 Task: Create a section Escape Velocity and in the section, add a milestone Disaster Recovery as a Service (DRaaS) Implementation in the project ArrowSprint
Action: Mouse moved to (636, 452)
Screenshot: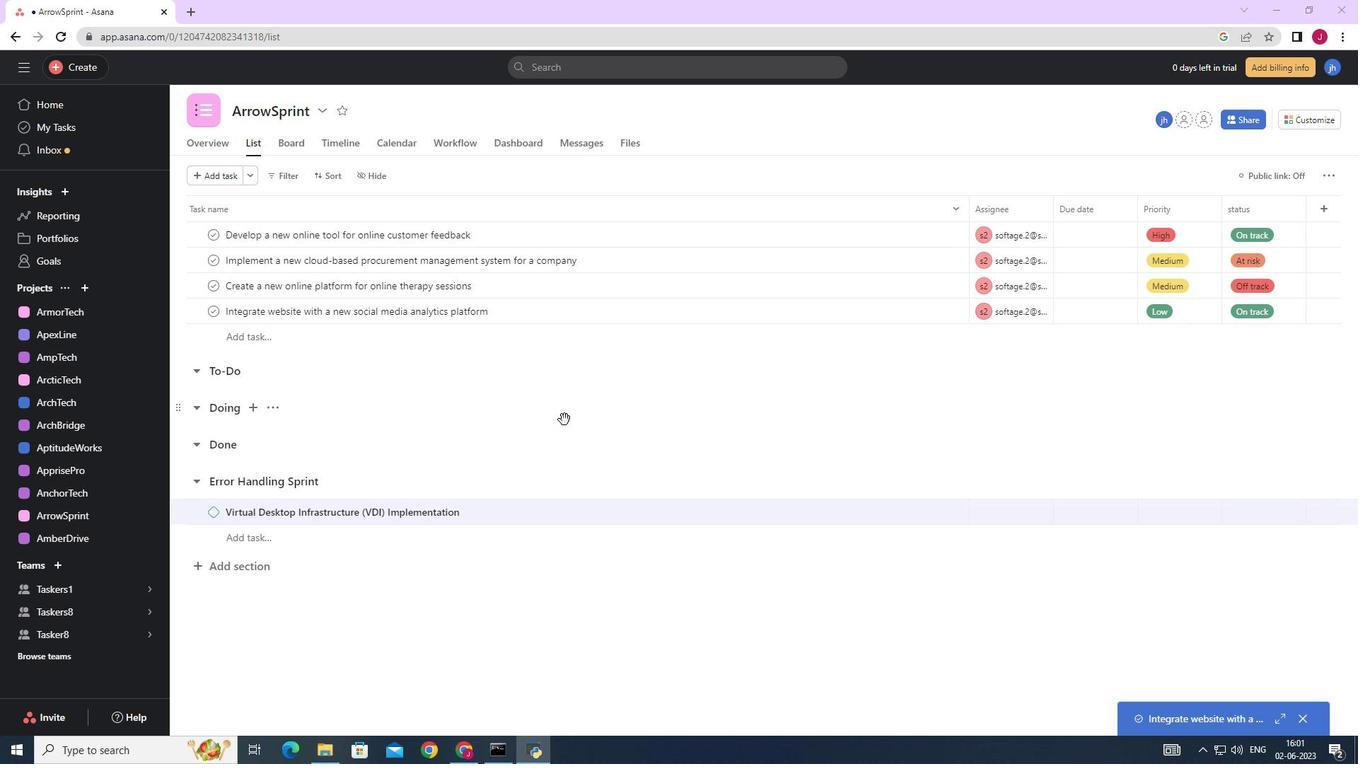 
Action: Mouse scrolled (636, 452) with delta (0, 0)
Screenshot: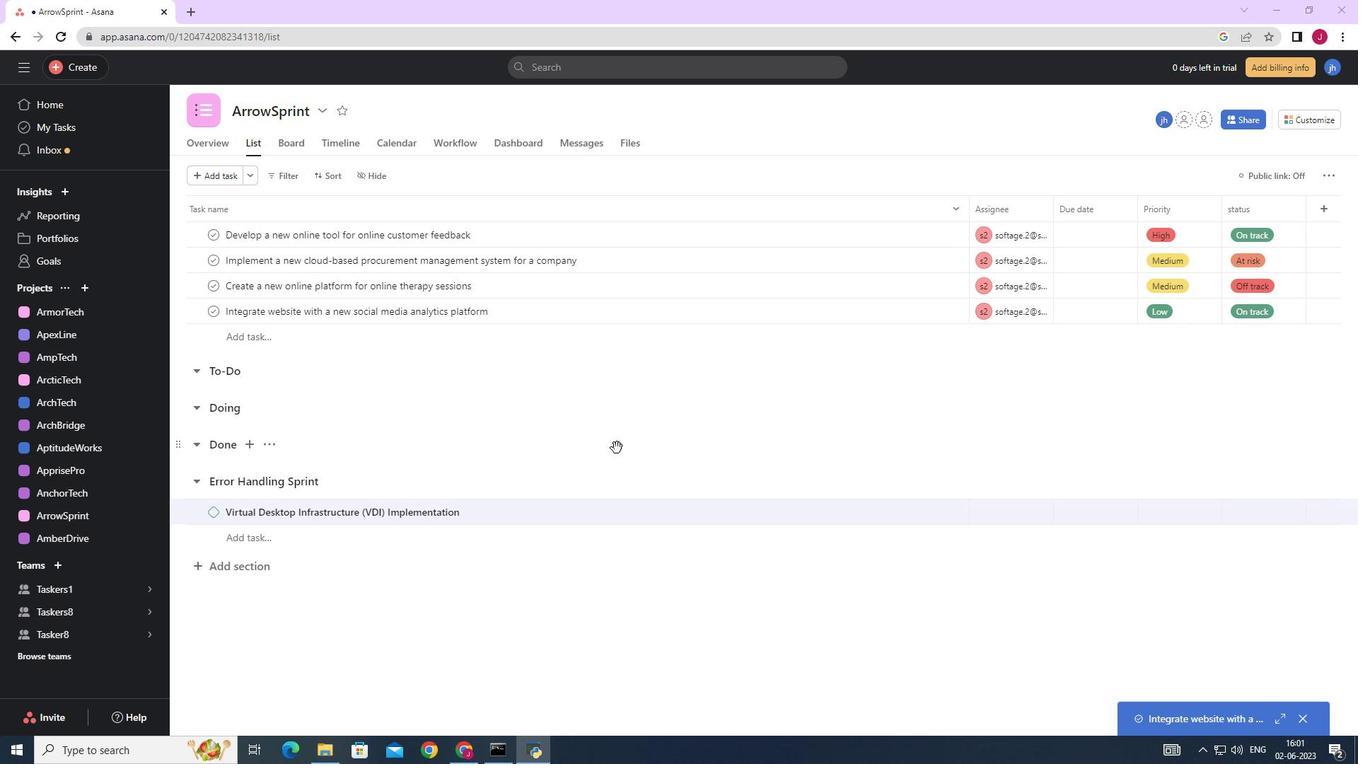 
Action: Mouse scrolled (636, 452) with delta (0, 0)
Screenshot: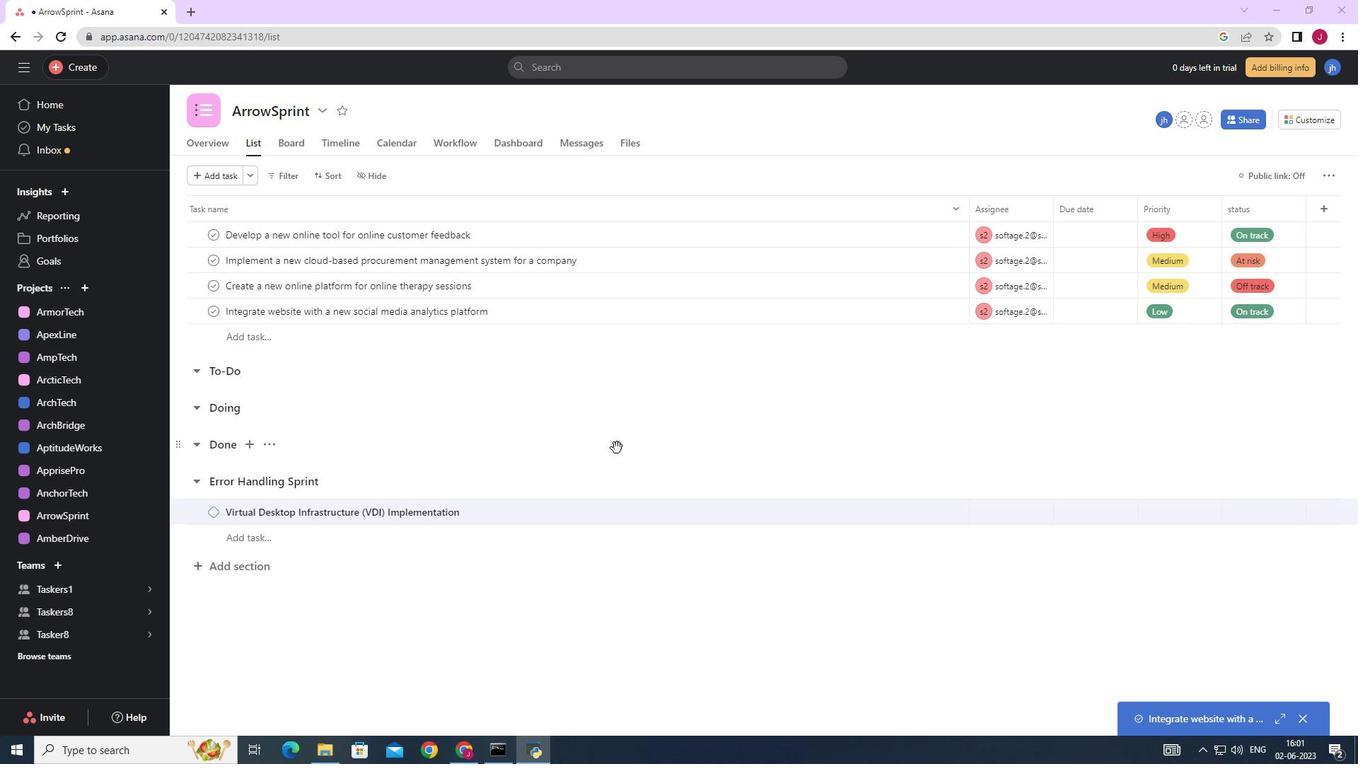 
Action: Mouse scrolled (636, 452) with delta (0, 0)
Screenshot: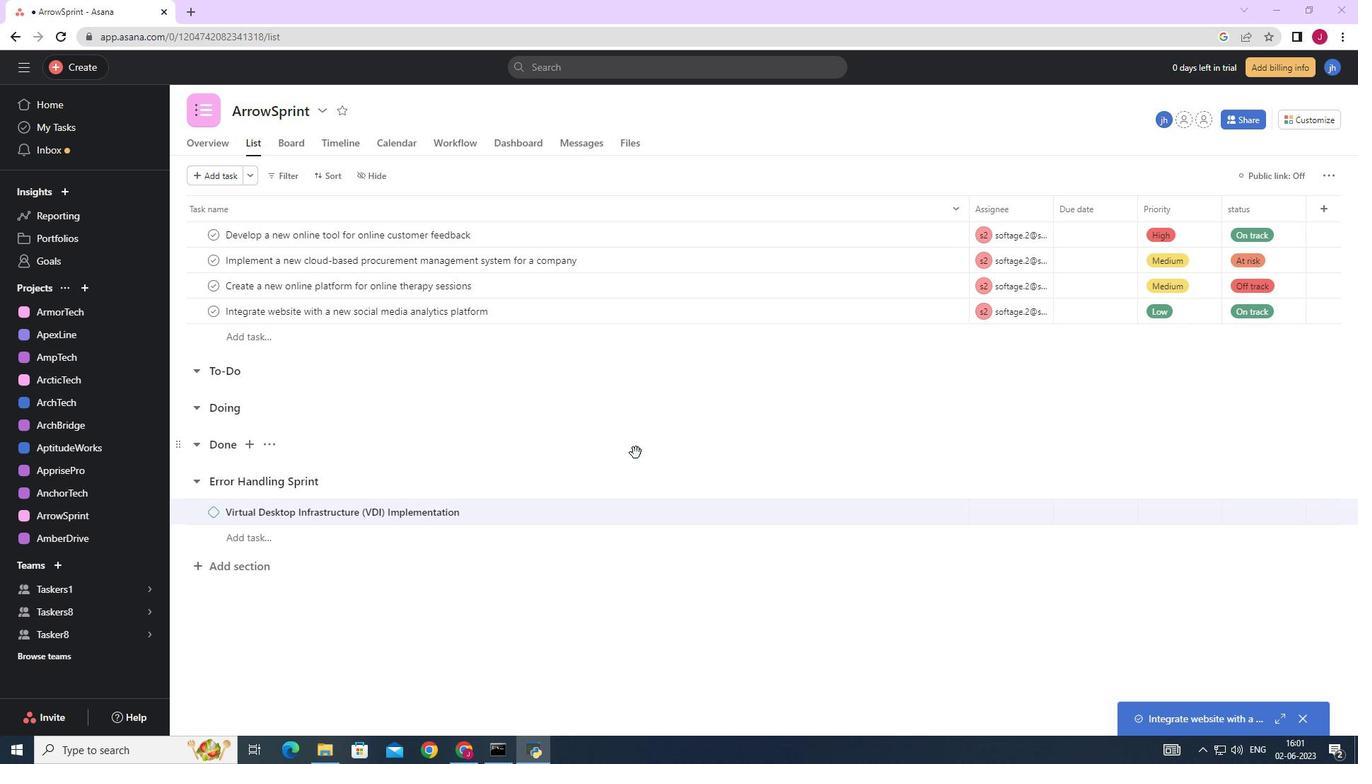 
Action: Mouse scrolled (636, 452) with delta (0, 0)
Screenshot: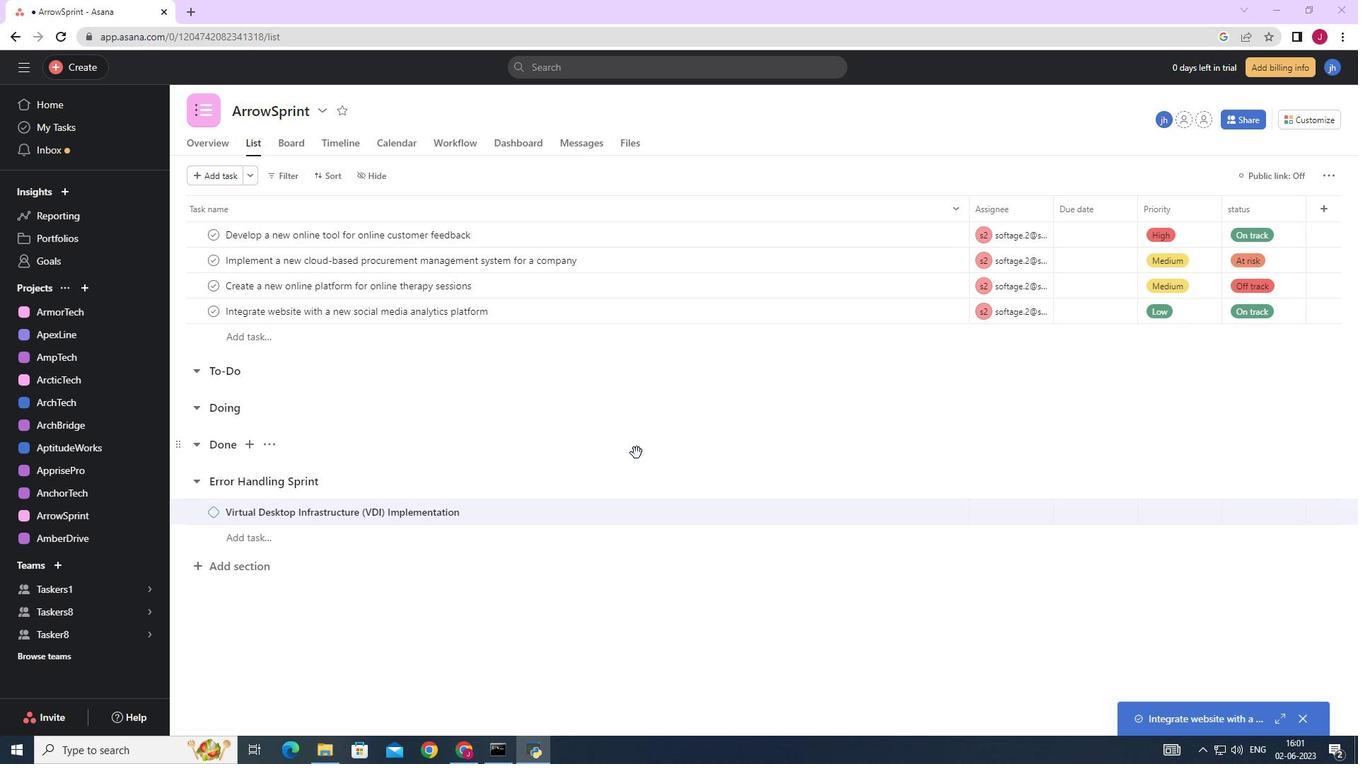 
Action: Mouse scrolled (636, 452) with delta (0, 0)
Screenshot: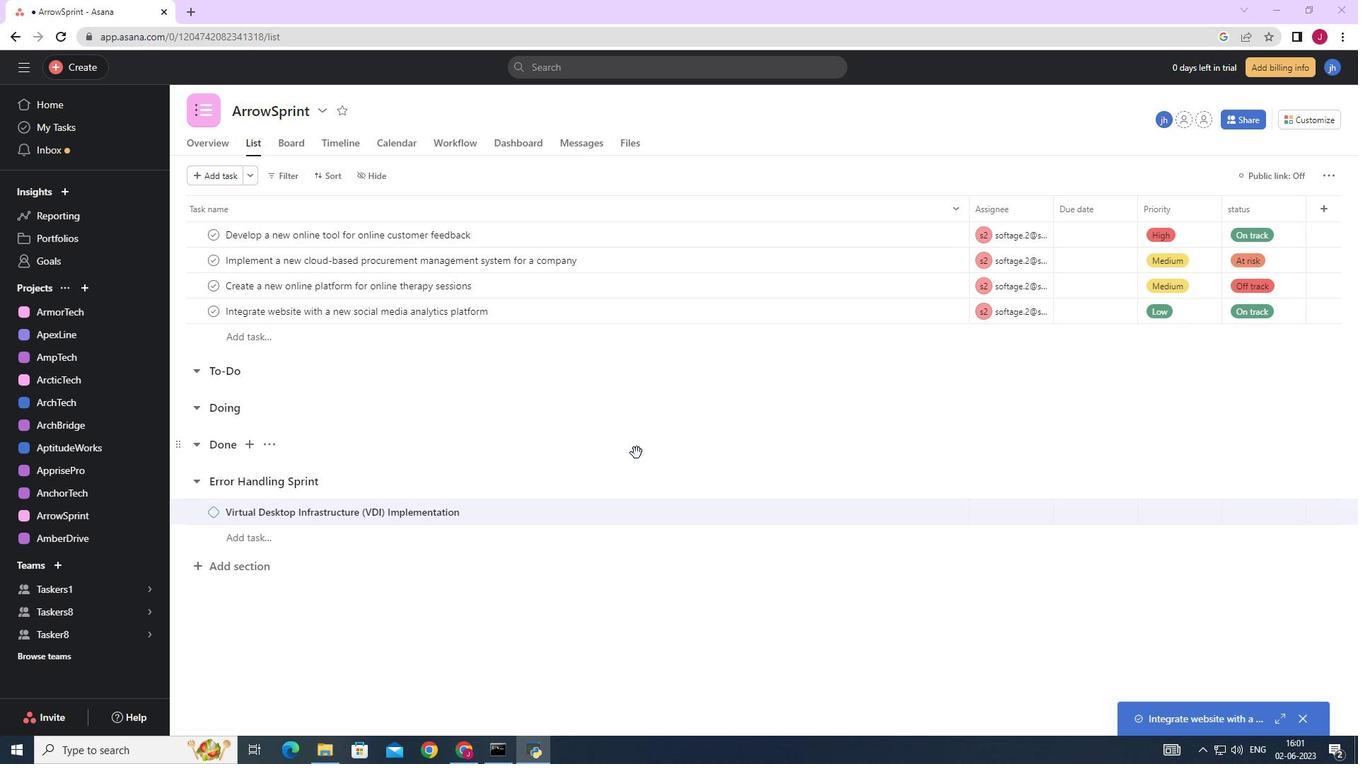 
Action: Mouse scrolled (636, 452) with delta (0, 0)
Screenshot: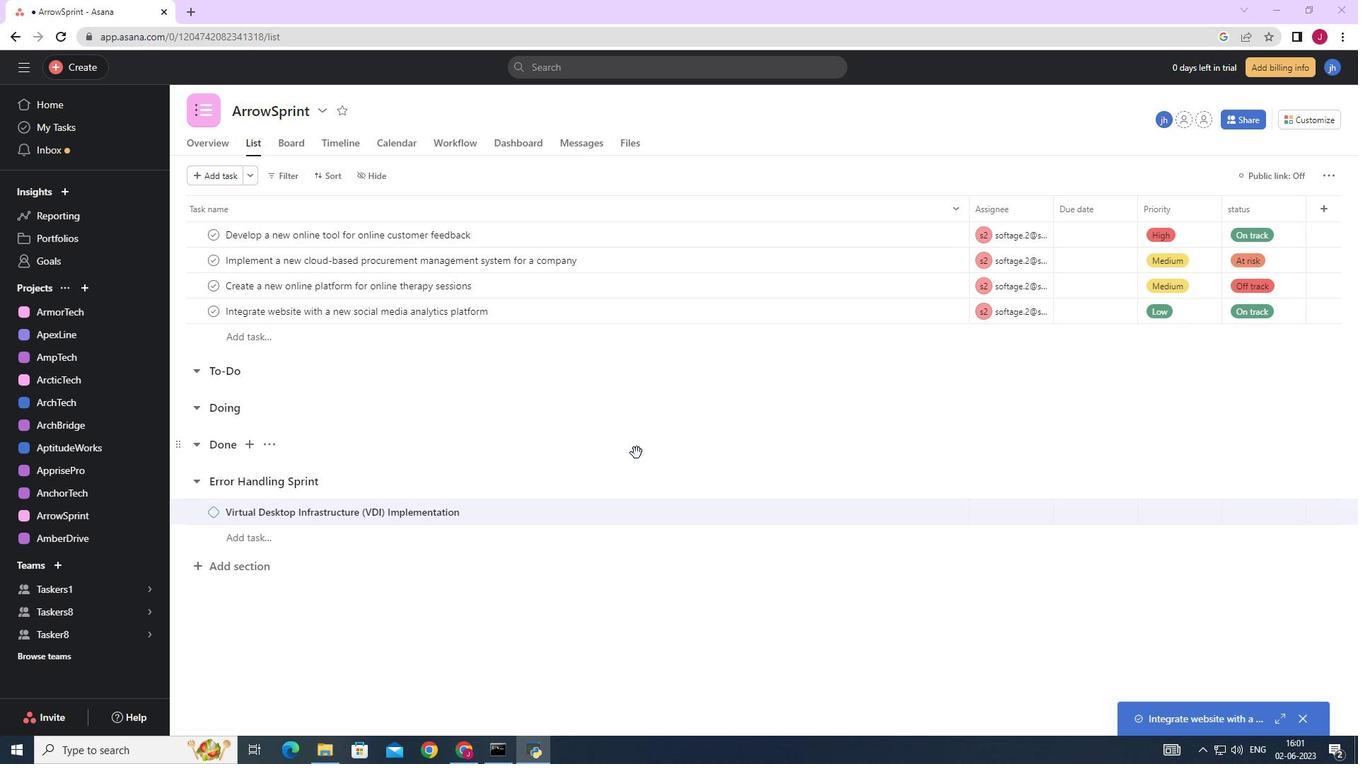 
Action: Mouse moved to (232, 569)
Screenshot: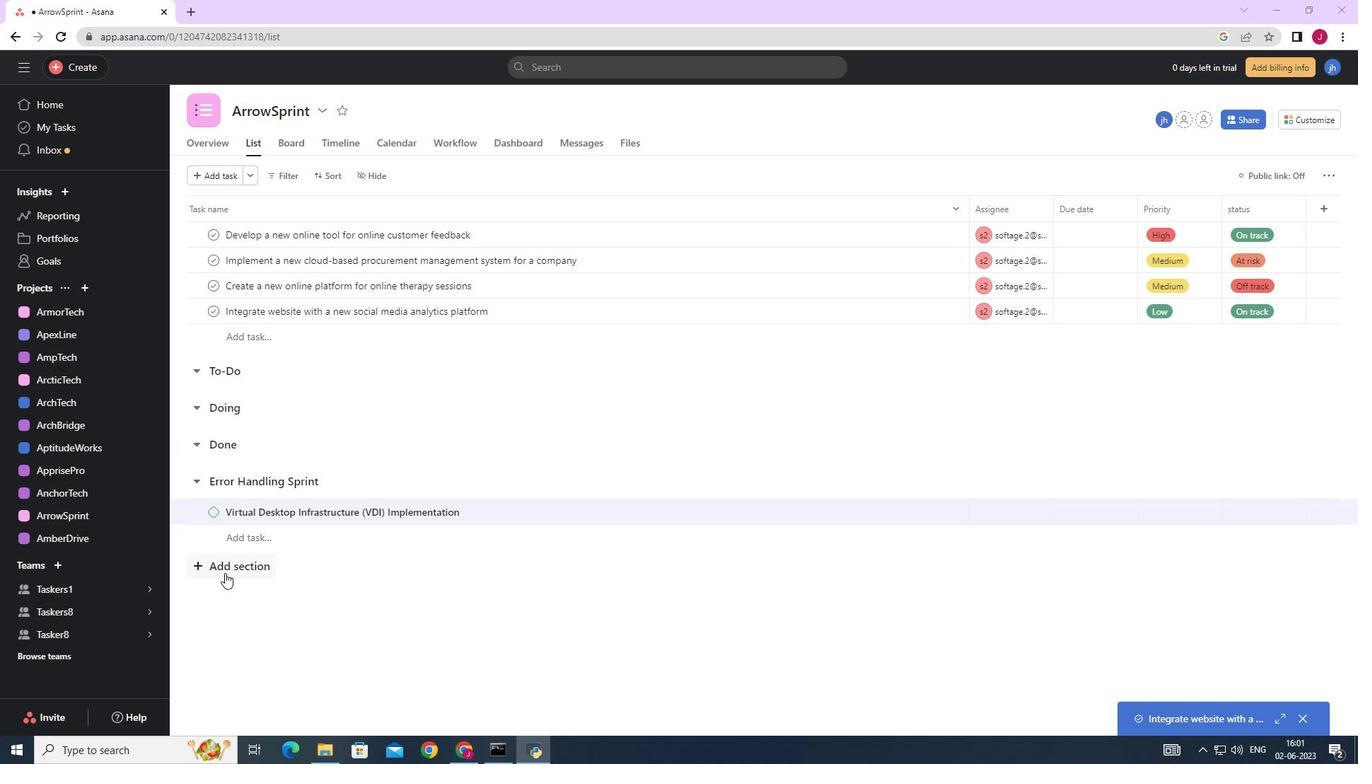
Action: Mouse pressed left at (232, 569)
Screenshot: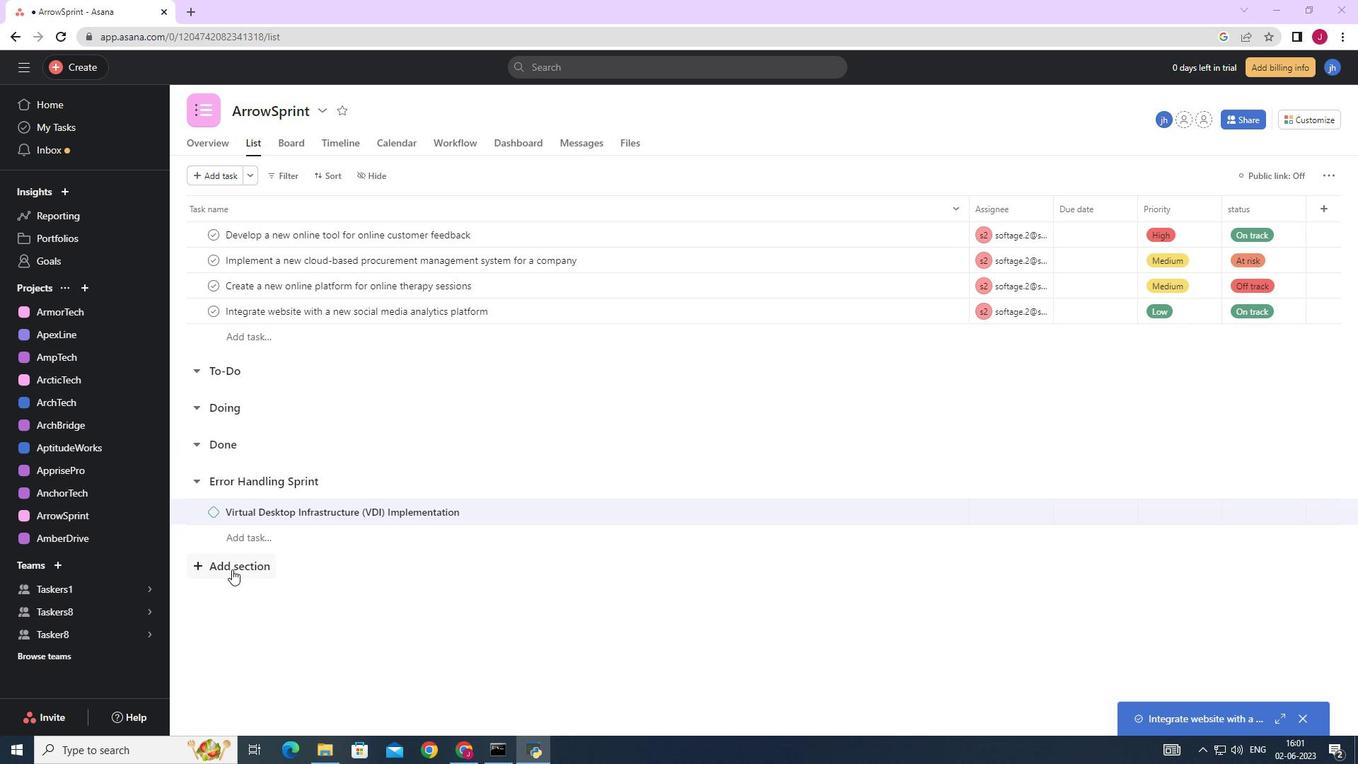 
Action: Mouse moved to (246, 566)
Screenshot: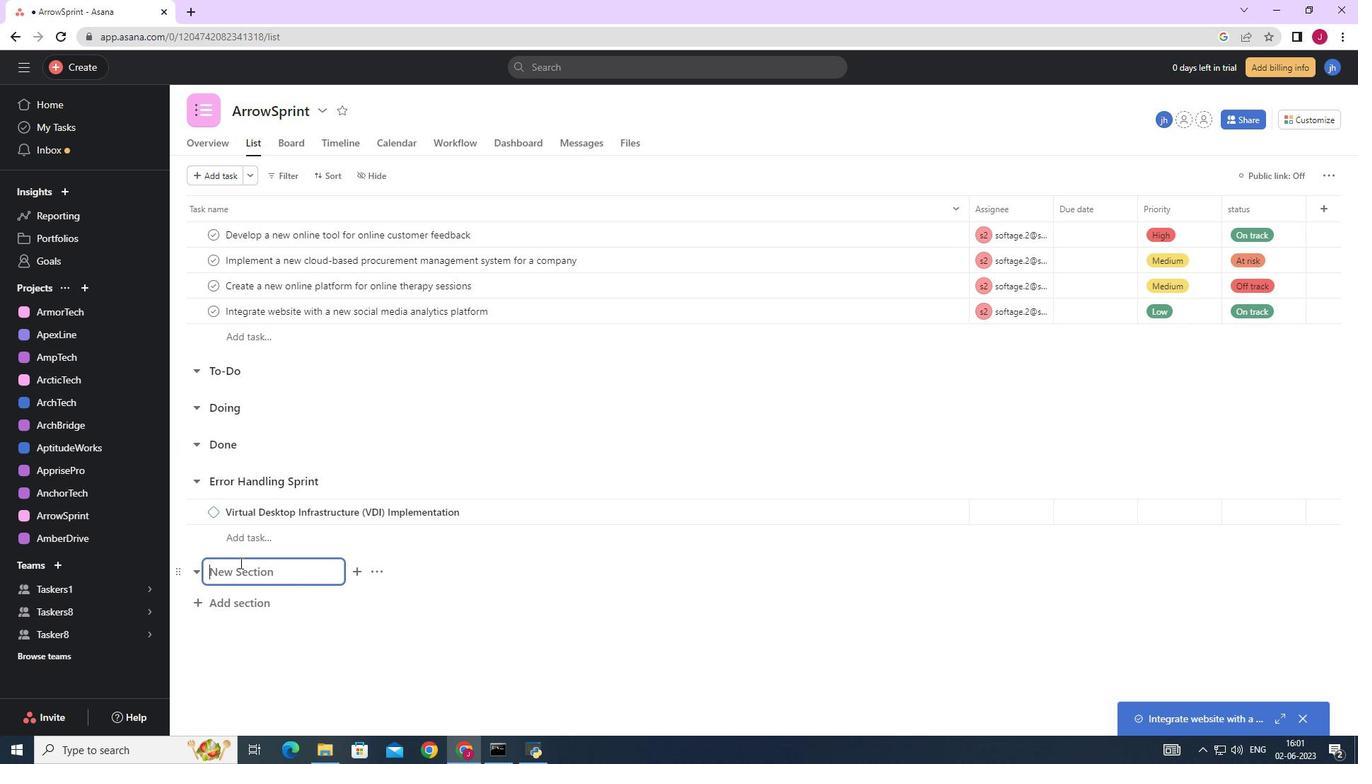 
Action: Mouse pressed left at (246, 566)
Screenshot: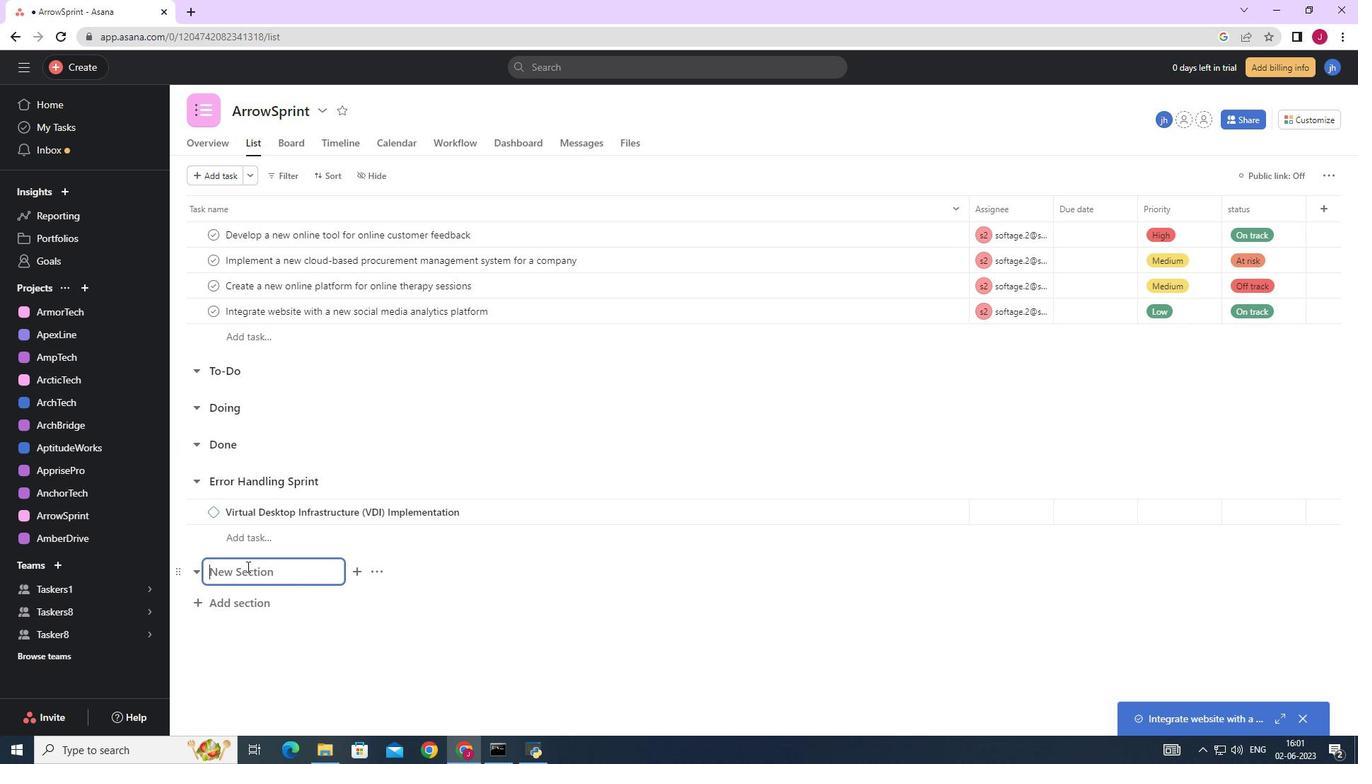 
Action: Key pressed <Key.caps_lock>E<Key.caps_lock>scapr<Key.backspace>e<Key.space><Key.caps_lock>V<Key.caps_lock>elocity<Key.space><Key.enter><Key.caps_lock>D<Key.caps_lock>isaster<Key.space><Key.caps_lock>R<Key.caps_lock>ecovery<Key.space><Key.caps_lock><Key.caps_lock>as<Key.space>a<Key.space><Key.caps_lock>S<Key.caps_lock>ervice<Key.space><Key.shift_r>(<Key.space><Key.backspace><Key.caps_lock>D<Key.caps_lock>r<Key.caps_lock><Key.backspace>R<Key.caps_lock>aas<Key.shift_r><Key.shift_r><Key.shift_r><Key.shift_r><Key.shift_r><Key.shift_r><Key.shift_r><Key.shift_r><Key.shift_r><Key.shift_r><Key.shift_r><Key.caps_lock><Key.backspace>)S<Key.shift_r>)<Key.backspace><Key.backspace><Key.backspace>S<Key.shift_r>)<Key.space><Key.caps_lock>i<Key.caps_lock>MPLEMENTATION<Key.backspace><Key.backspace><Key.backspace><Key.backspace><Key.backspace><Key.backspace><Key.backspace><Key.backspace><Key.backspace><Key.backspace><Key.backspace><Key.backspace><Key.backspace><Key.backspace>I<Key.caps_lock>mplementation<Key.space>
Screenshot: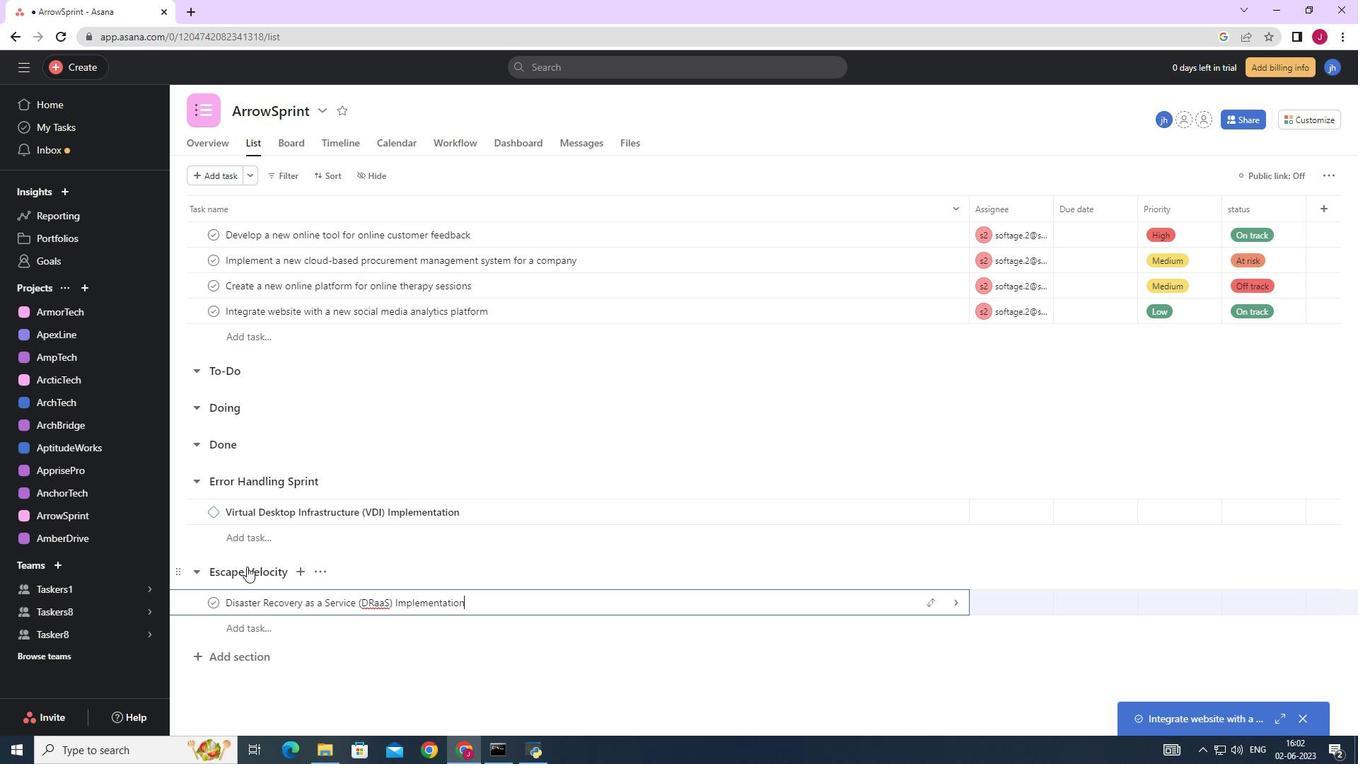 
Action: Mouse moved to (1058, 563)
Screenshot: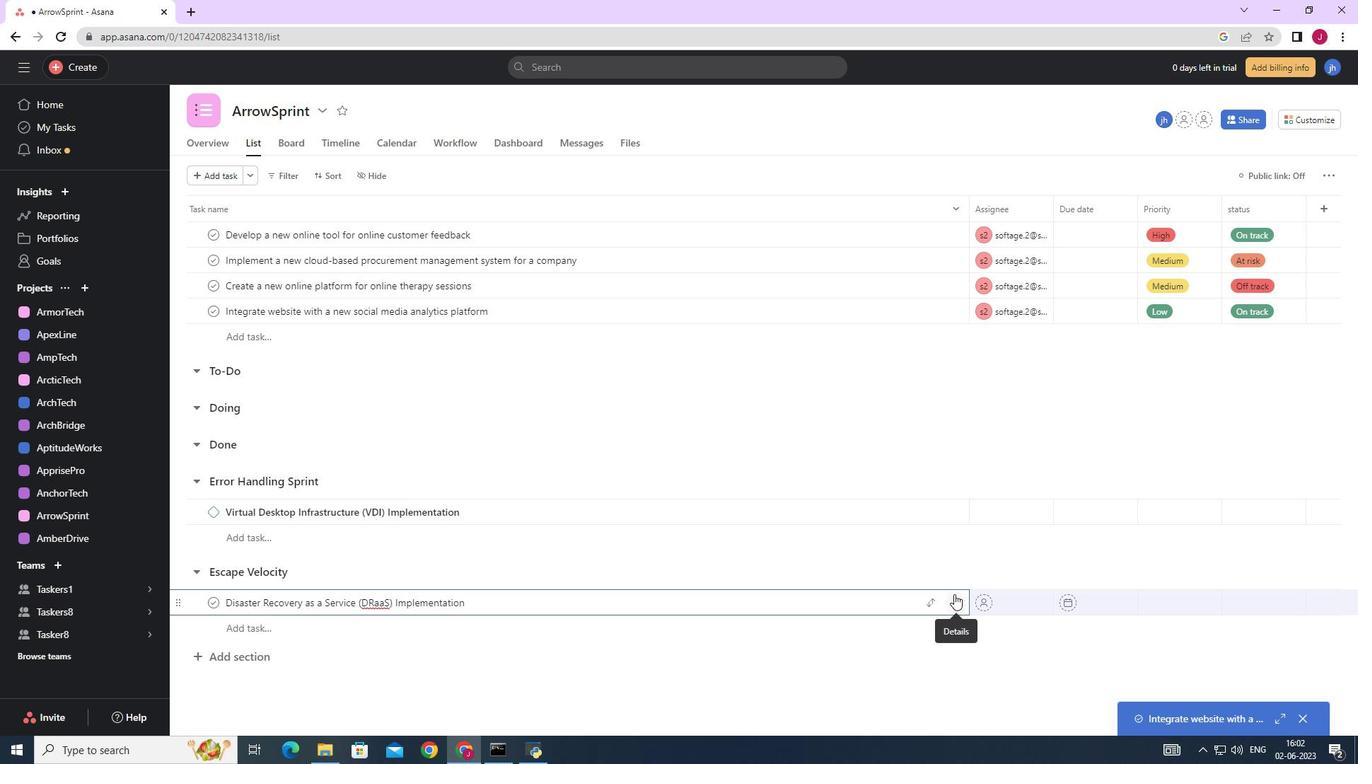 
Action: Mouse pressed left at (958, 599)
Screenshot: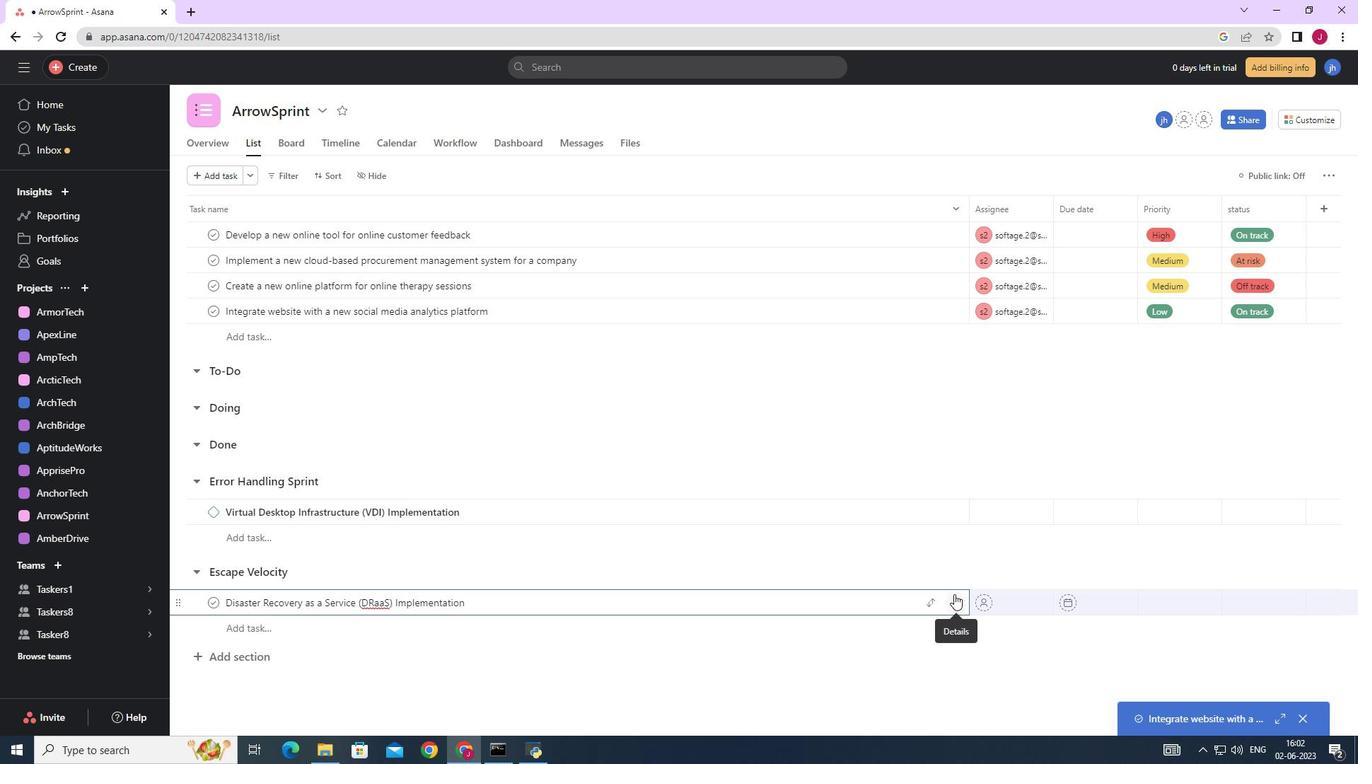 
Action: Mouse moved to (1306, 170)
Screenshot: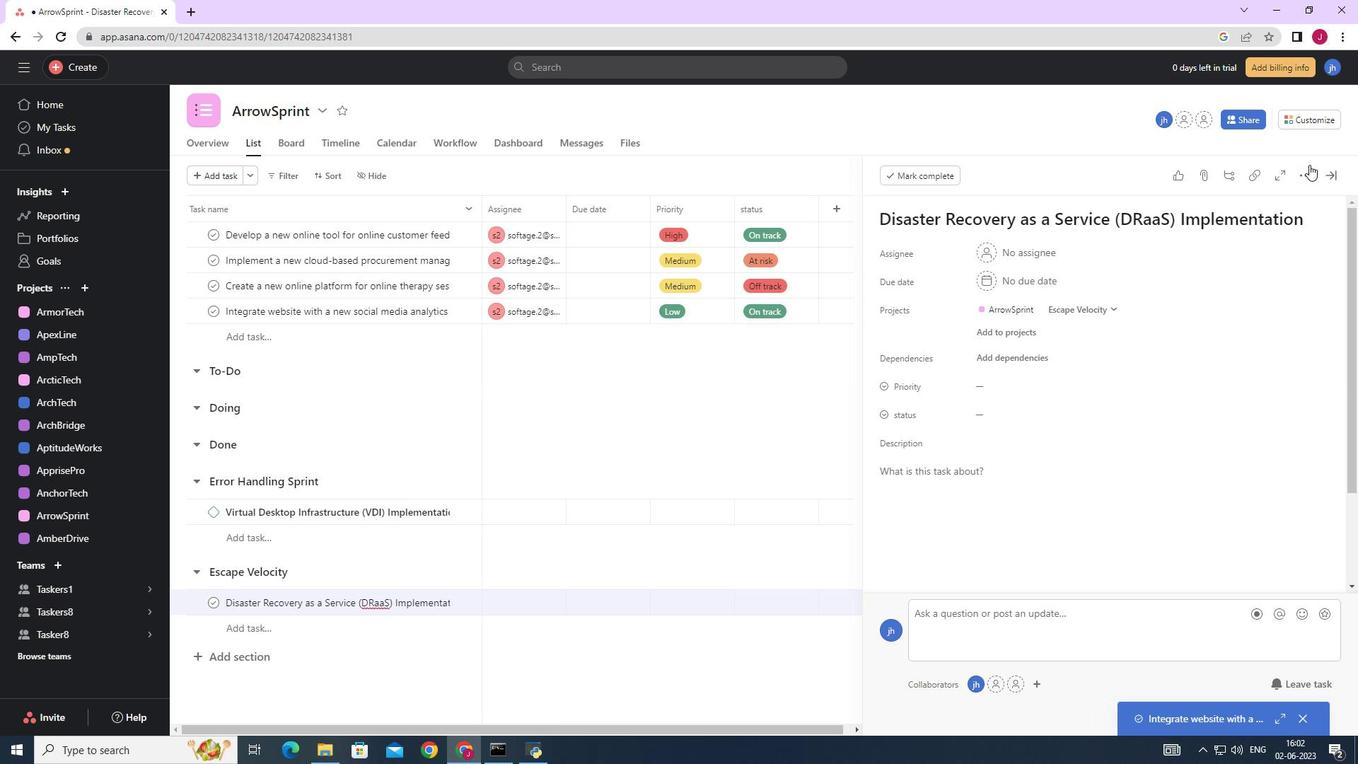 
Action: Mouse pressed left at (1306, 170)
Screenshot: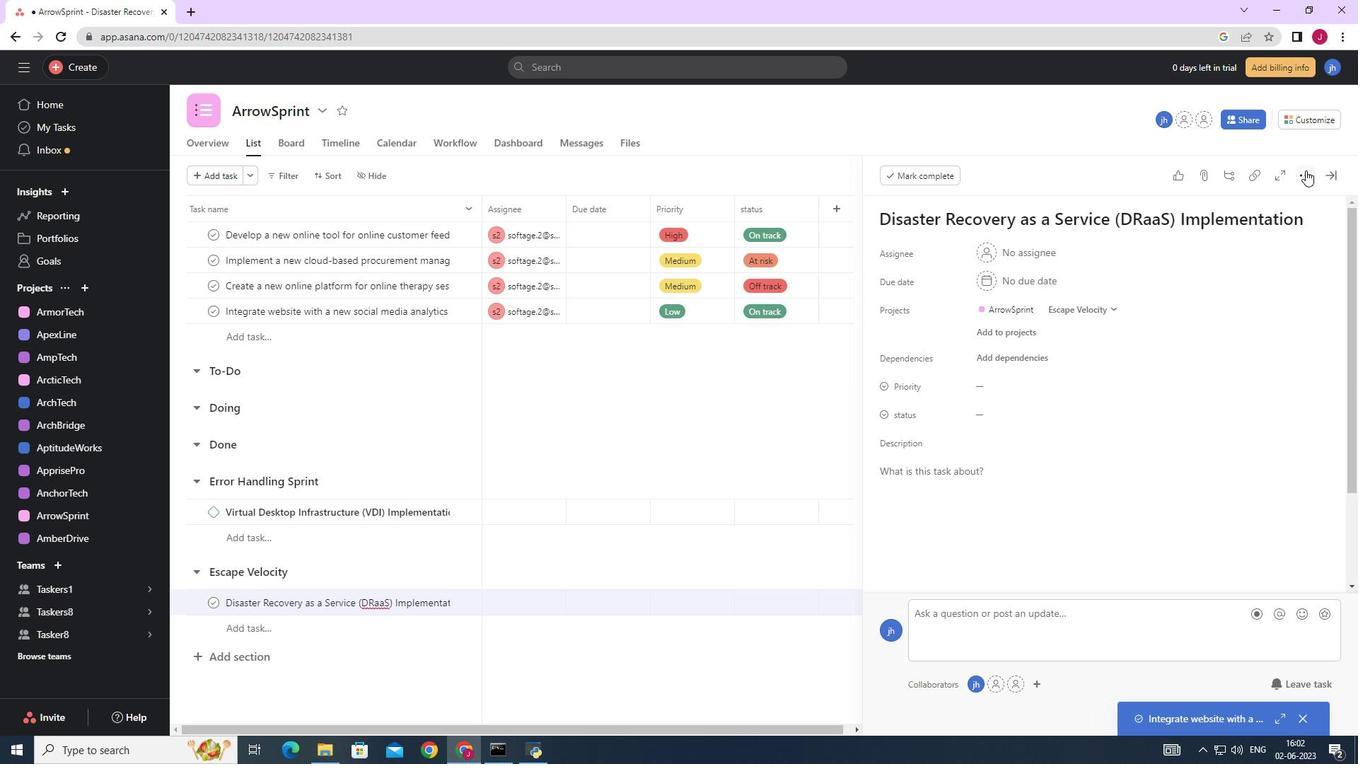 
Action: Mouse moved to (1189, 231)
Screenshot: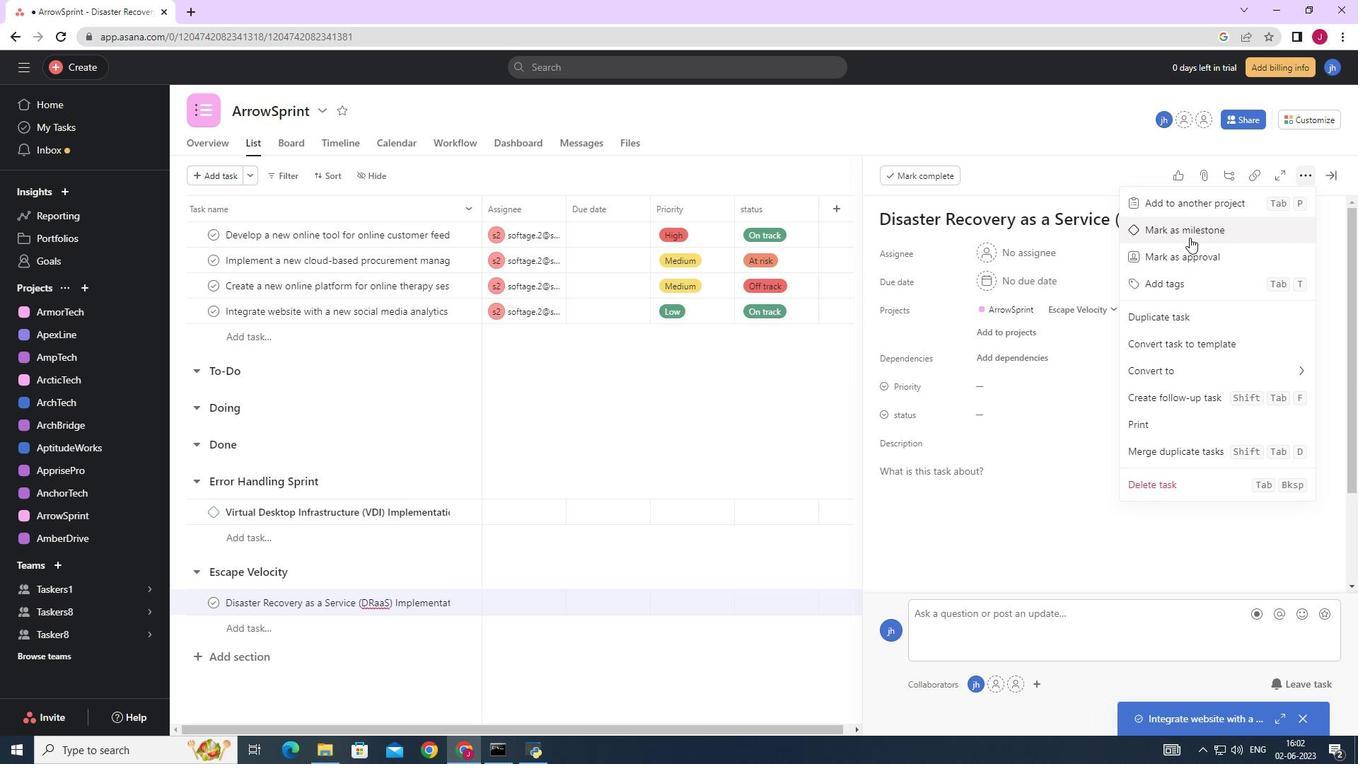 
Action: Mouse pressed left at (1189, 231)
Screenshot: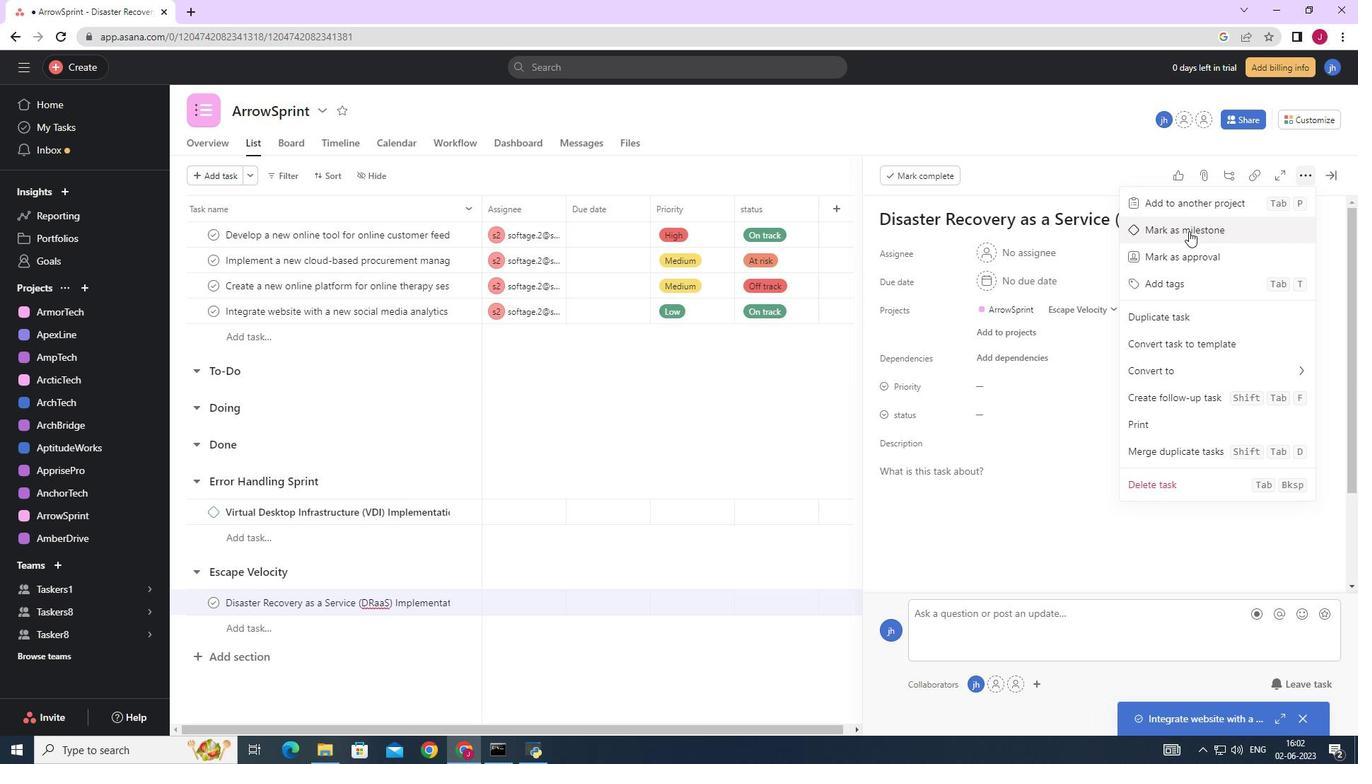
Action: Mouse moved to (1332, 171)
Screenshot: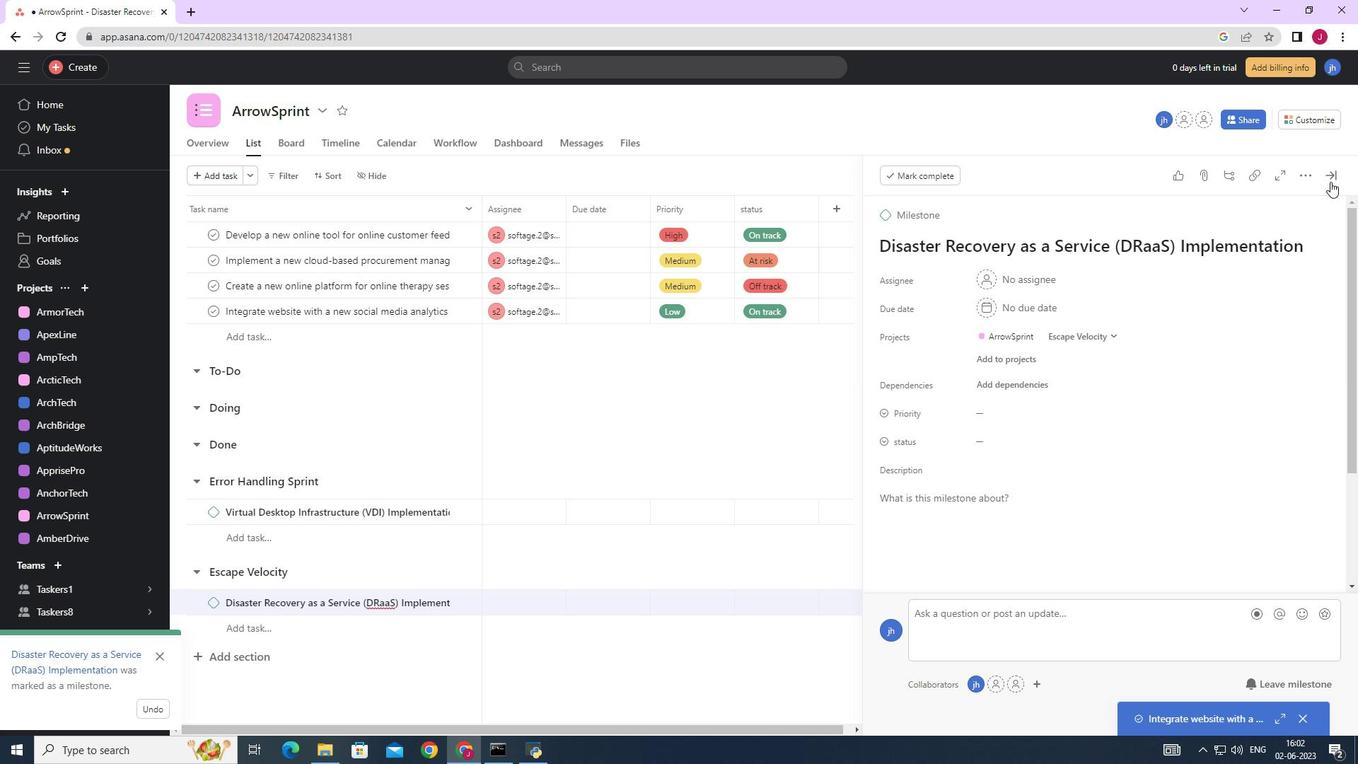 
Action: Mouse pressed left at (1332, 171)
Screenshot: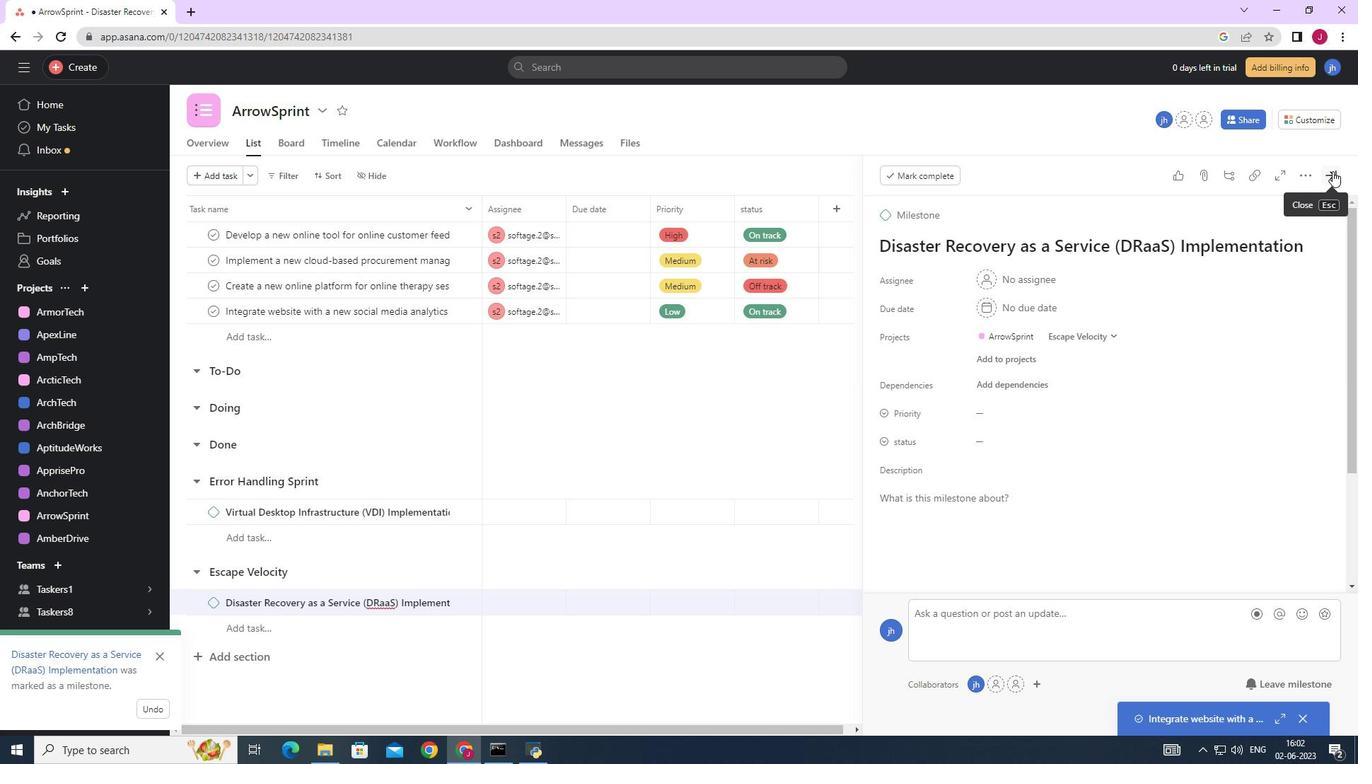 
